 Task: Add Annie's Homegrown Mini Pizza Bagels Three Cheese to the cart.
Action: Mouse pressed left at (283, 128)
Screenshot: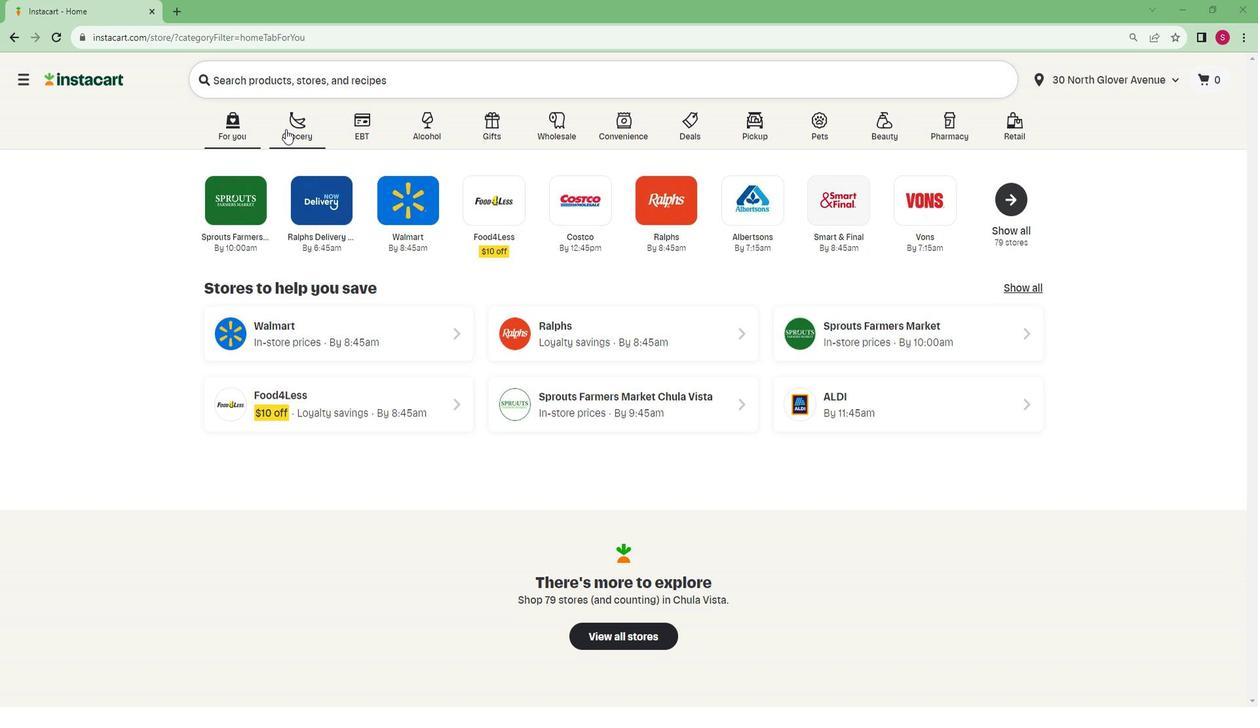 
Action: Mouse moved to (250, 375)
Screenshot: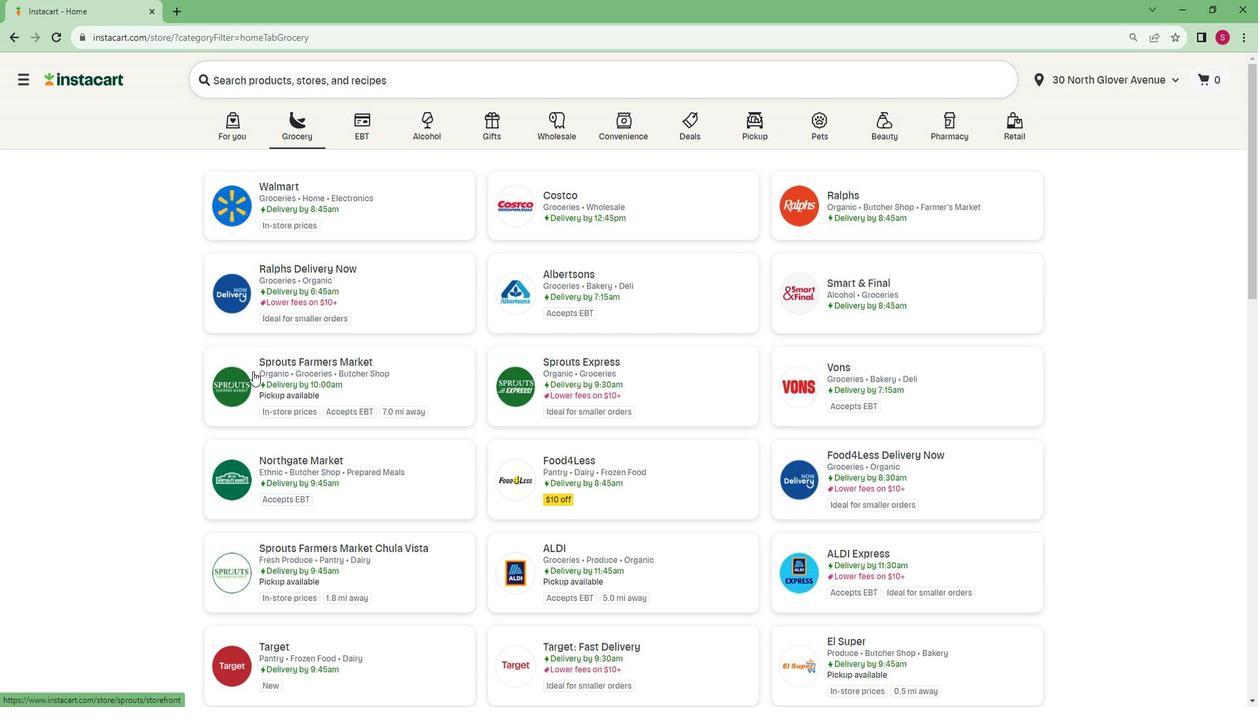 
Action: Mouse pressed left at (250, 375)
Screenshot: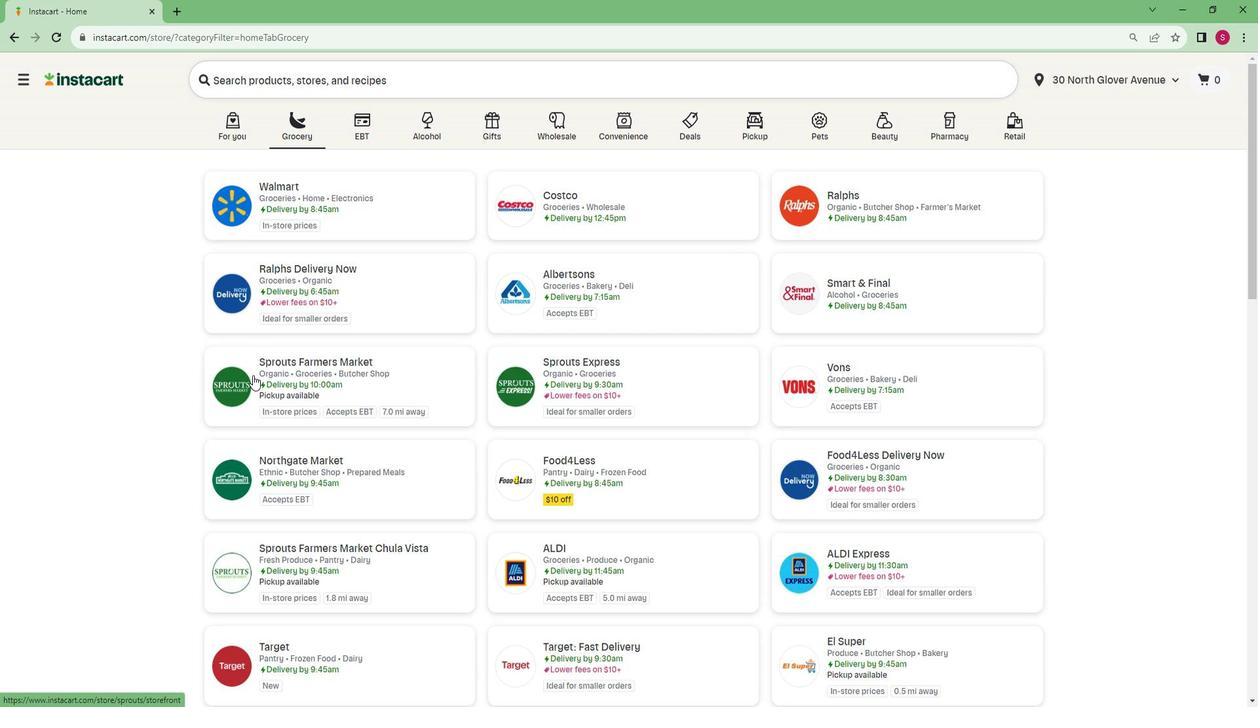 
Action: Mouse moved to (96, 498)
Screenshot: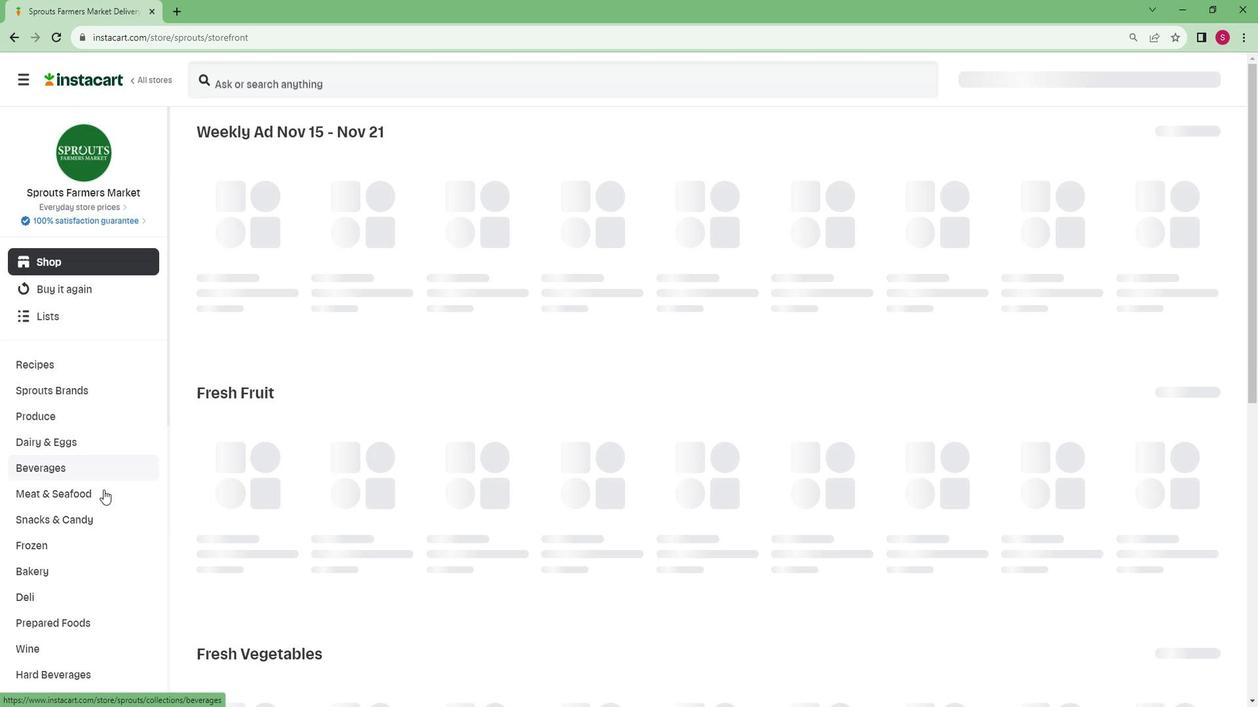 
Action: Mouse scrolled (96, 498) with delta (0, 0)
Screenshot: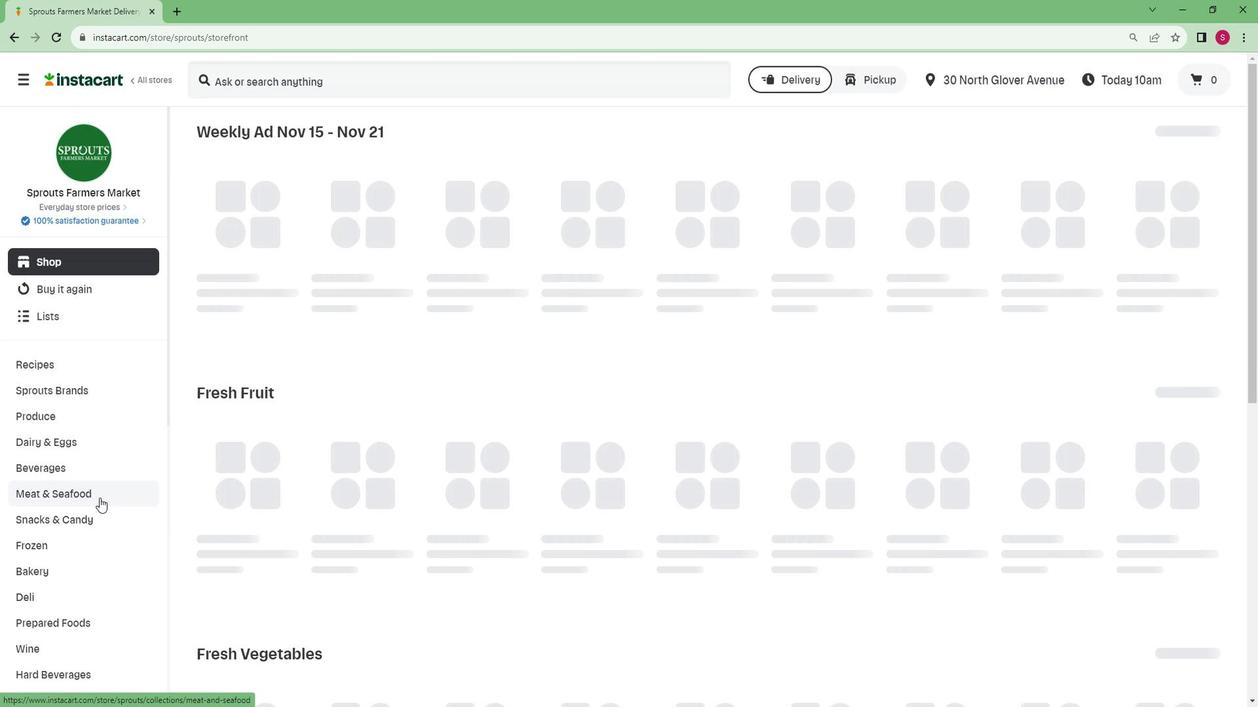 
Action: Mouse scrolled (96, 498) with delta (0, 0)
Screenshot: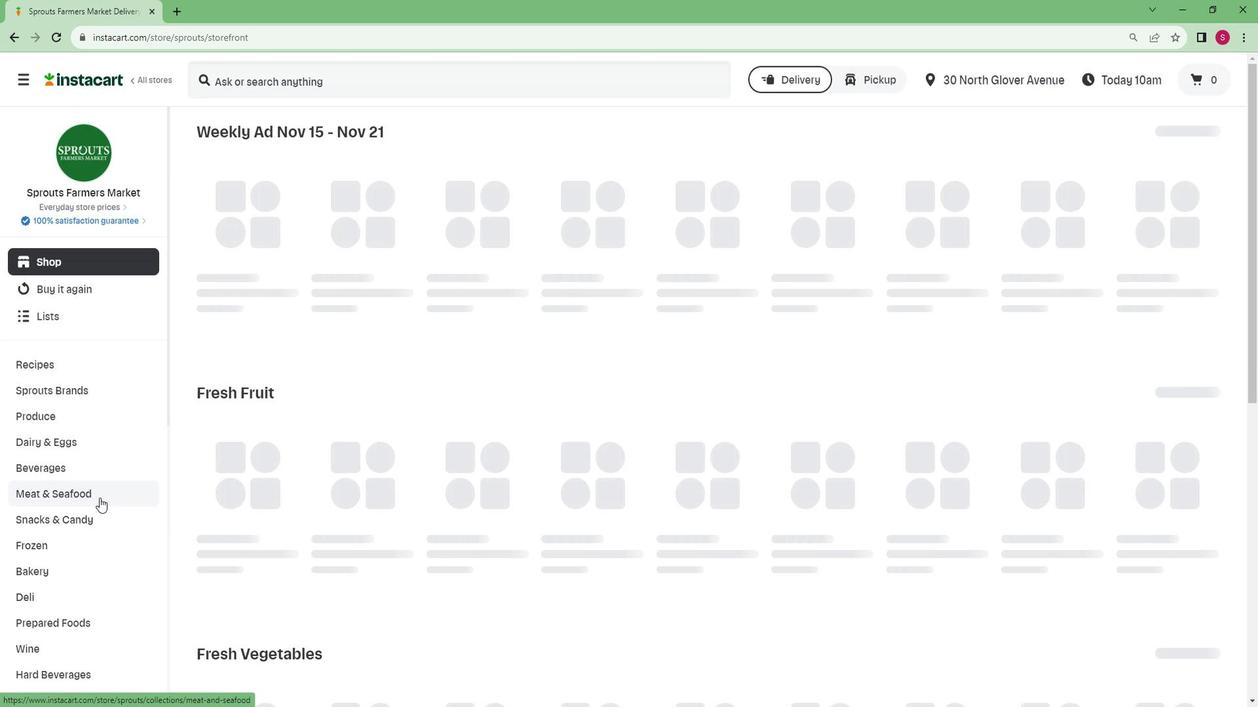 
Action: Mouse scrolled (96, 498) with delta (0, 0)
Screenshot: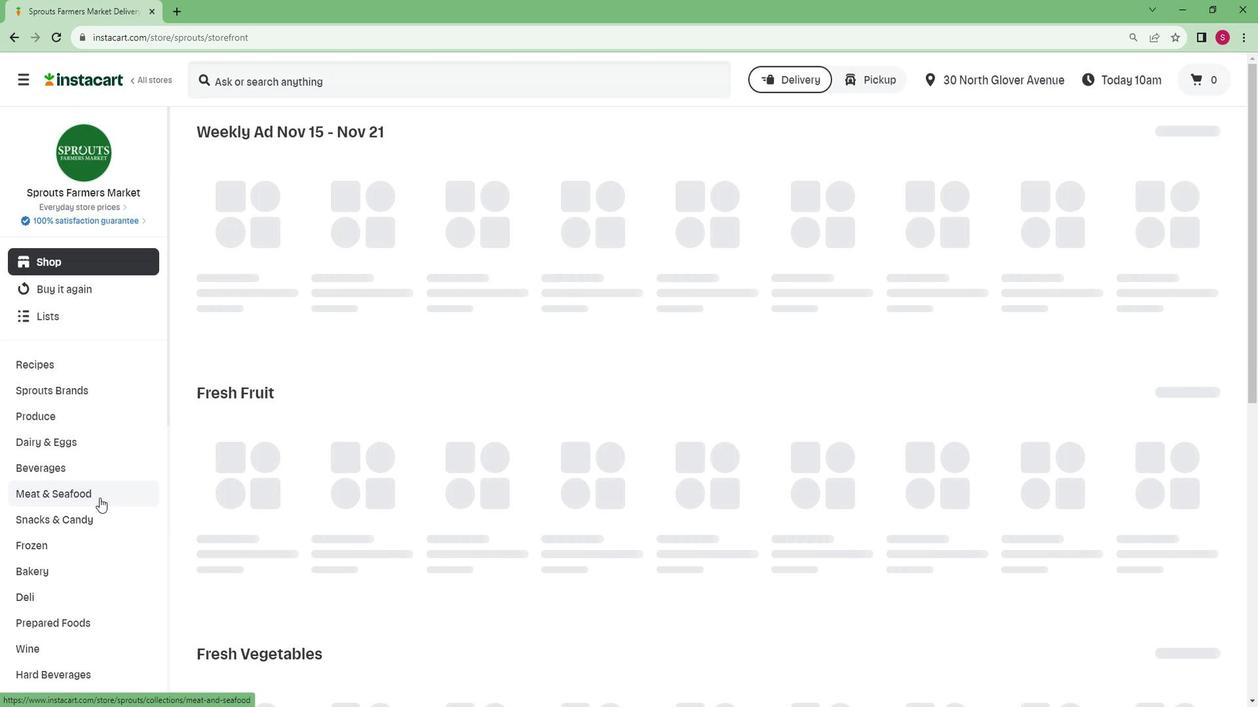 
Action: Mouse scrolled (96, 498) with delta (0, 0)
Screenshot: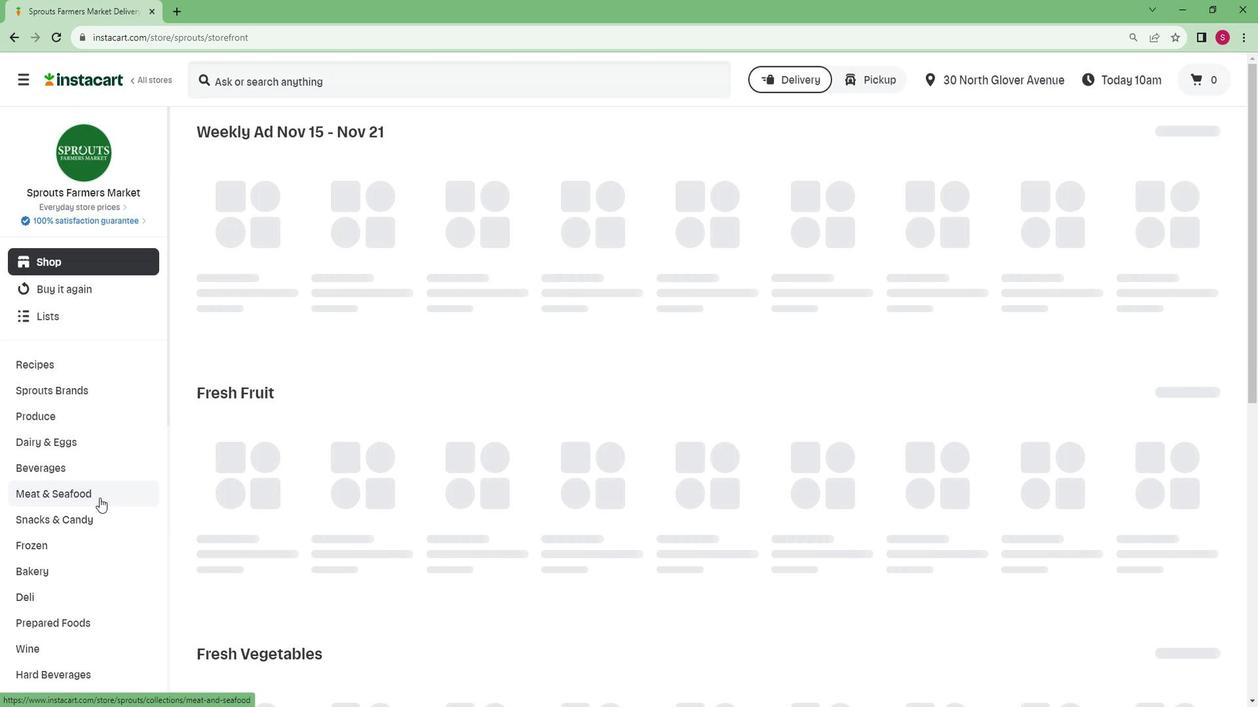 
Action: Mouse scrolled (96, 498) with delta (0, 0)
Screenshot: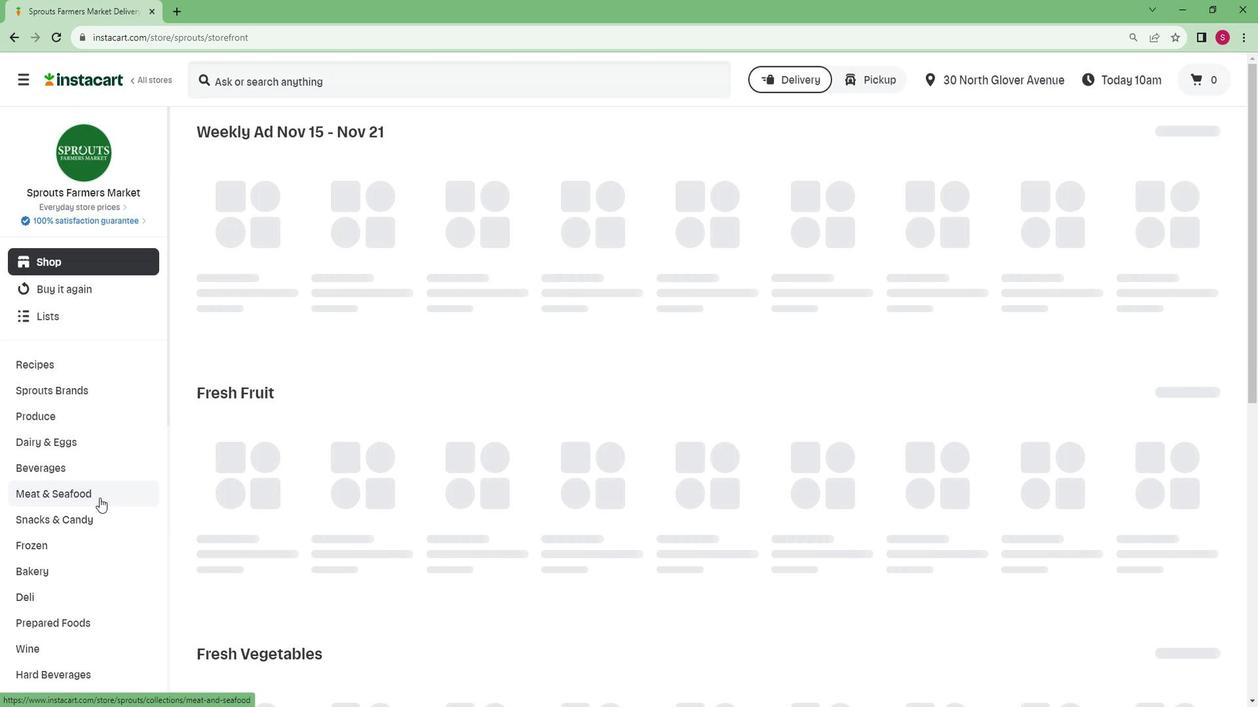
Action: Mouse scrolled (96, 498) with delta (0, 0)
Screenshot: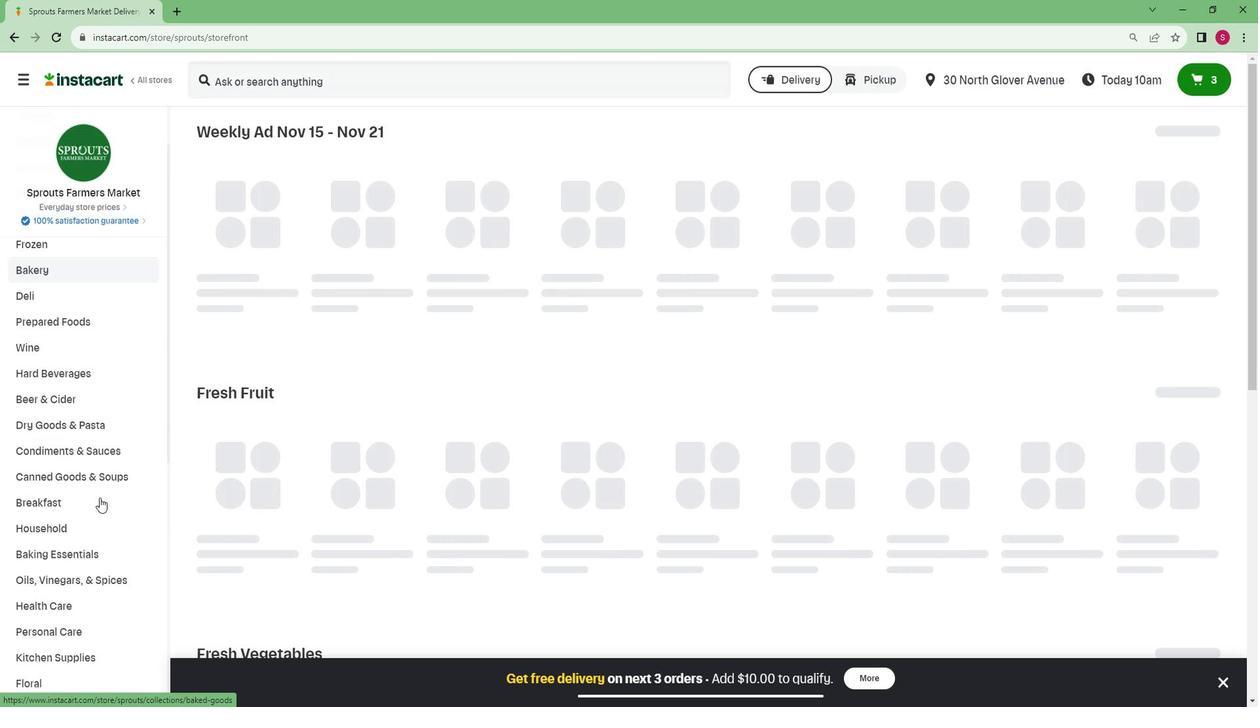 
Action: Mouse scrolled (96, 498) with delta (0, 0)
Screenshot: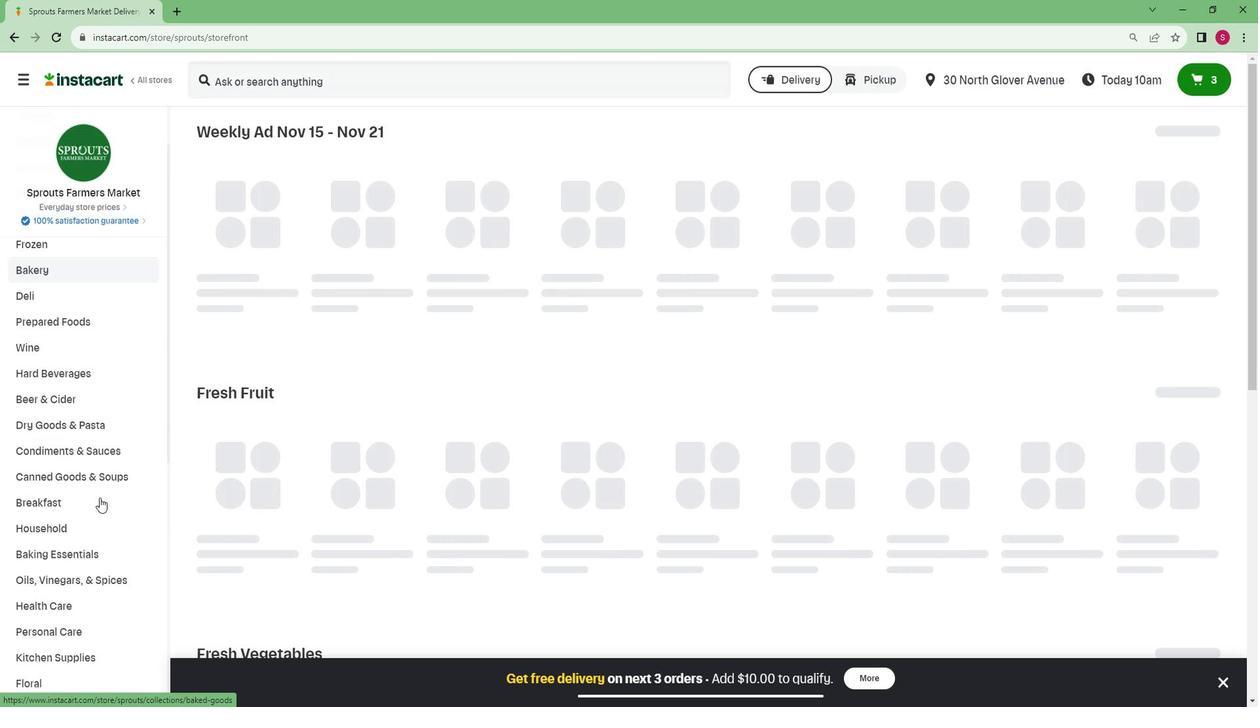 
Action: Mouse scrolled (96, 498) with delta (0, 0)
Screenshot: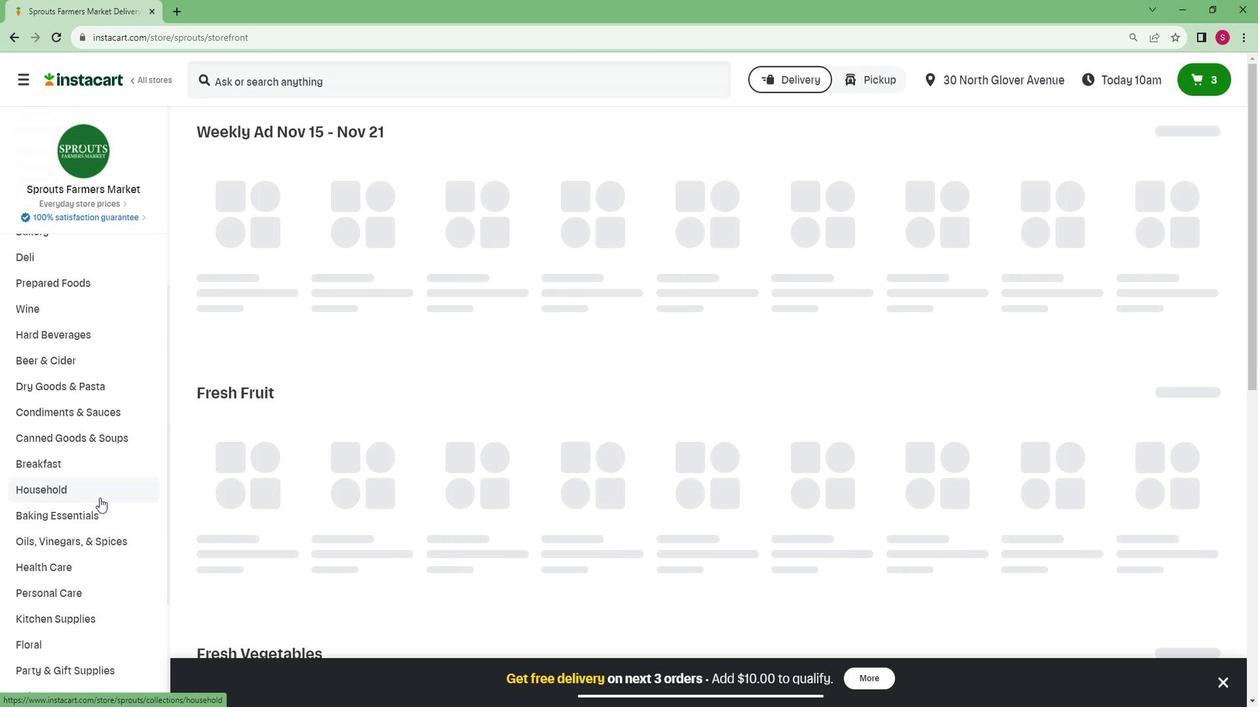 
Action: Mouse scrolled (96, 498) with delta (0, 0)
Screenshot: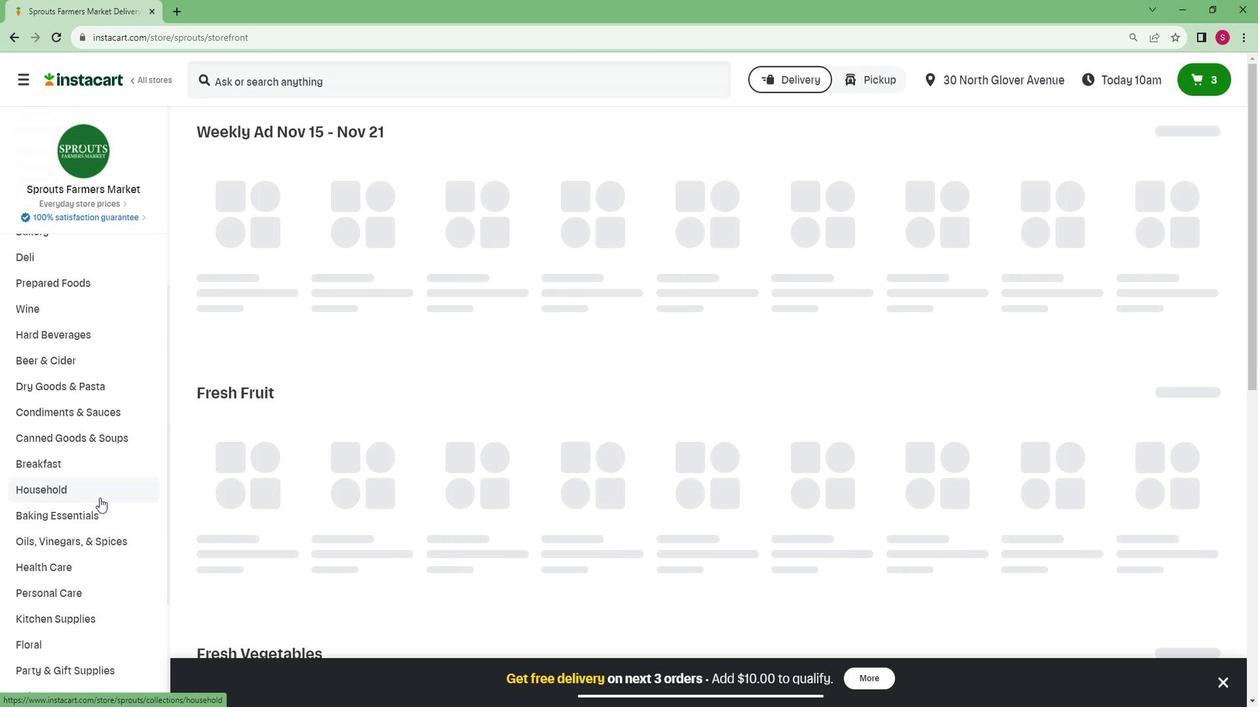 
Action: Mouse moved to (96, 499)
Screenshot: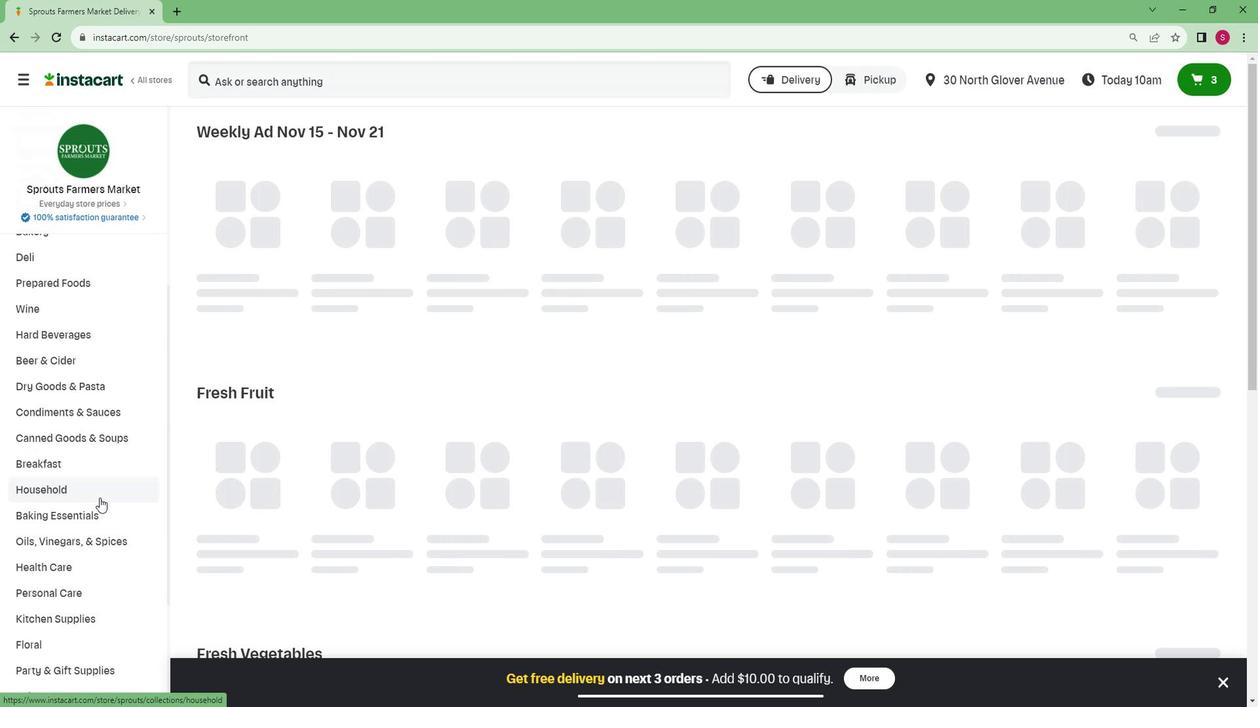 
Action: Mouse scrolled (96, 498) with delta (0, 0)
Screenshot: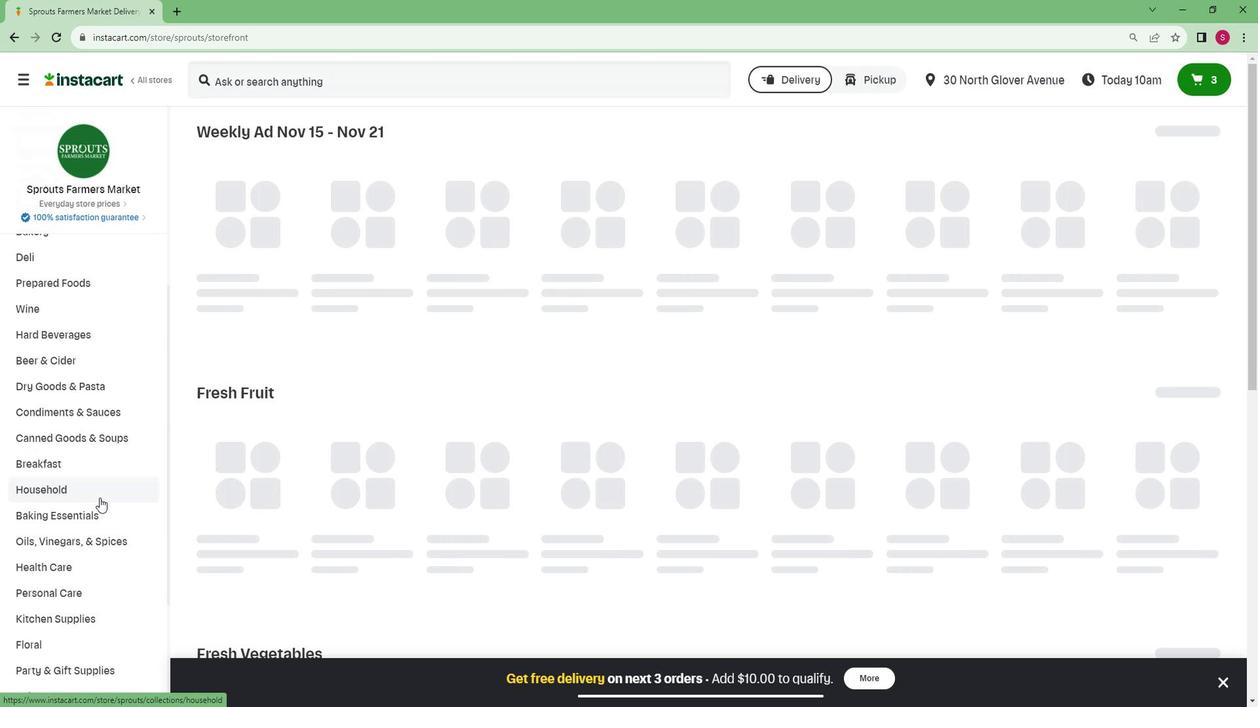 
Action: Mouse moved to (91, 506)
Screenshot: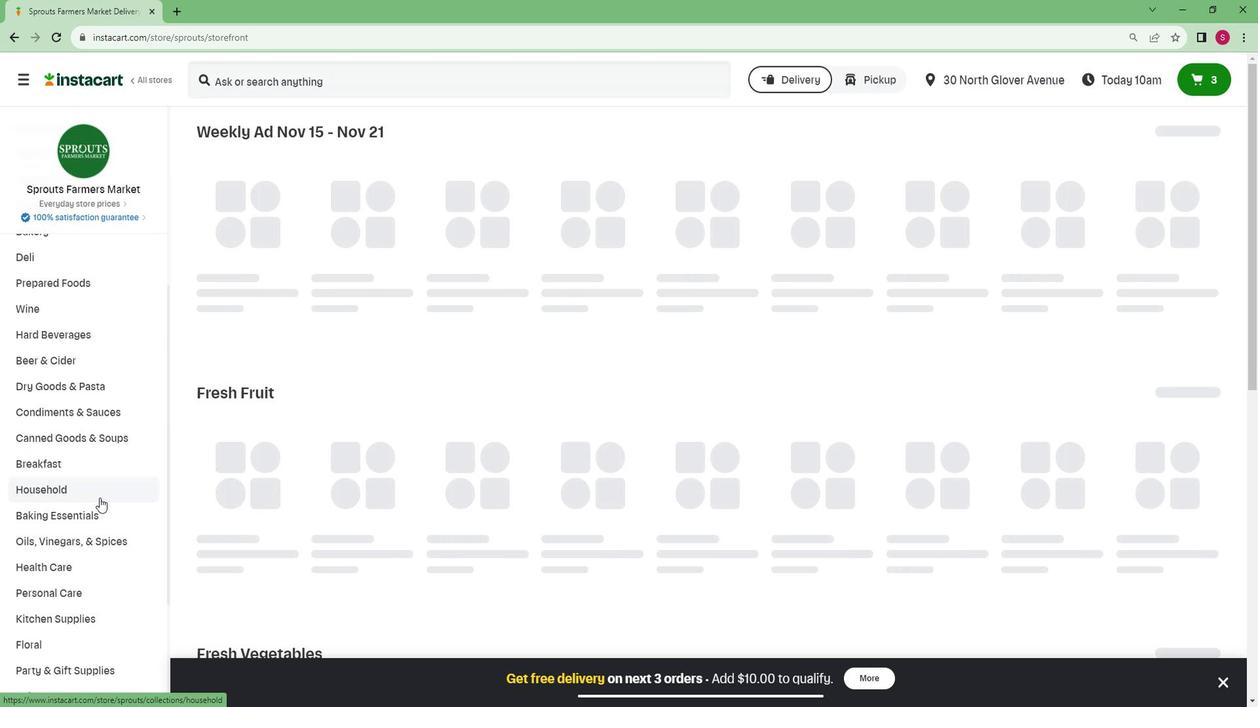 
Action: Mouse scrolled (91, 505) with delta (0, 0)
Screenshot: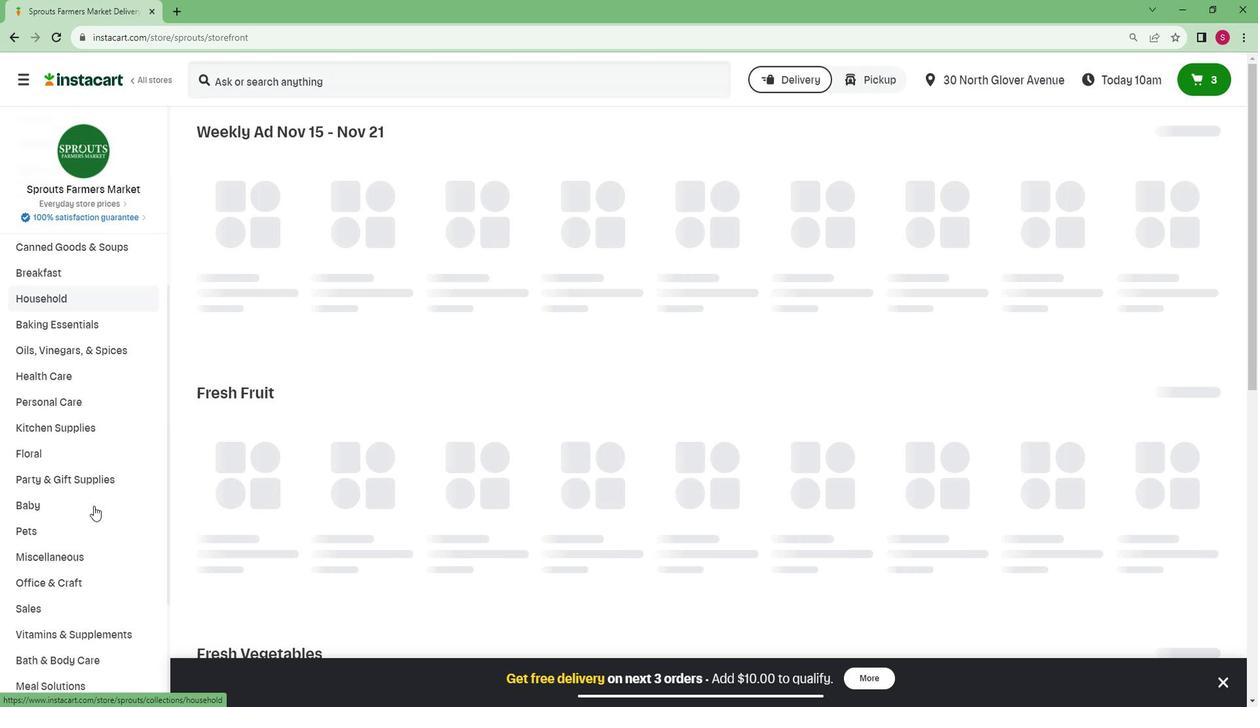
Action: Mouse scrolled (91, 505) with delta (0, 0)
Screenshot: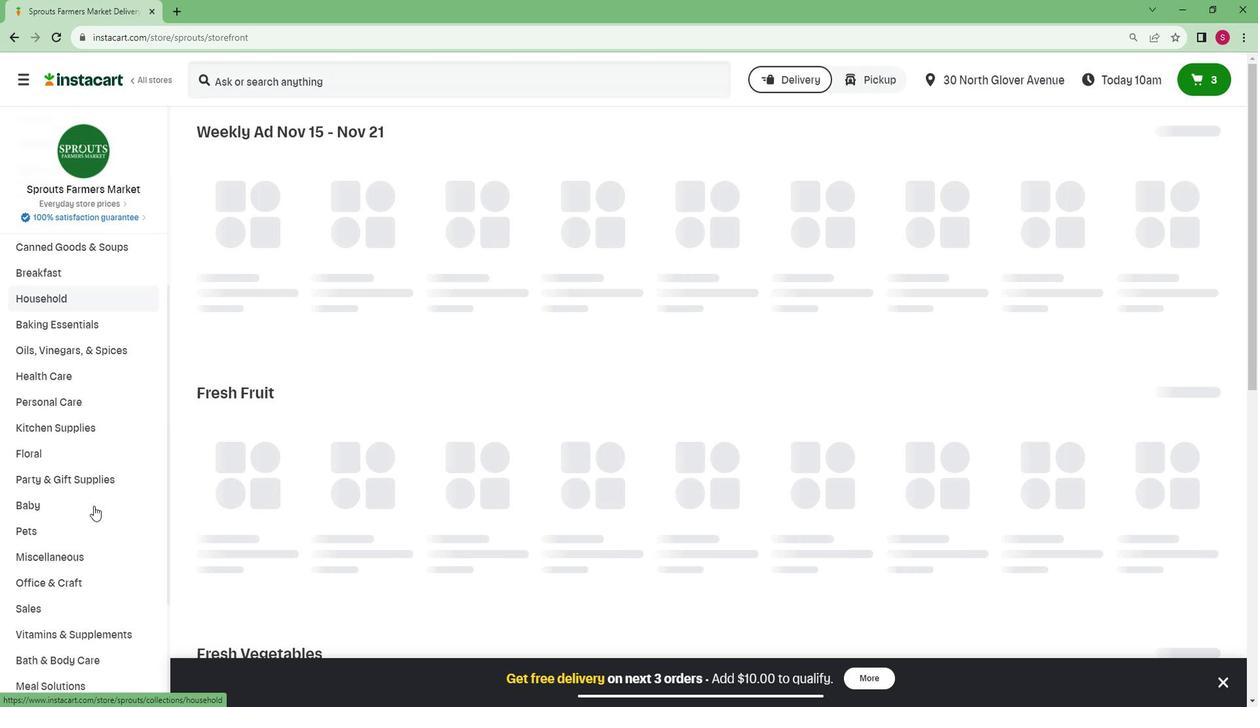 
Action: Mouse scrolled (91, 505) with delta (0, 0)
Screenshot: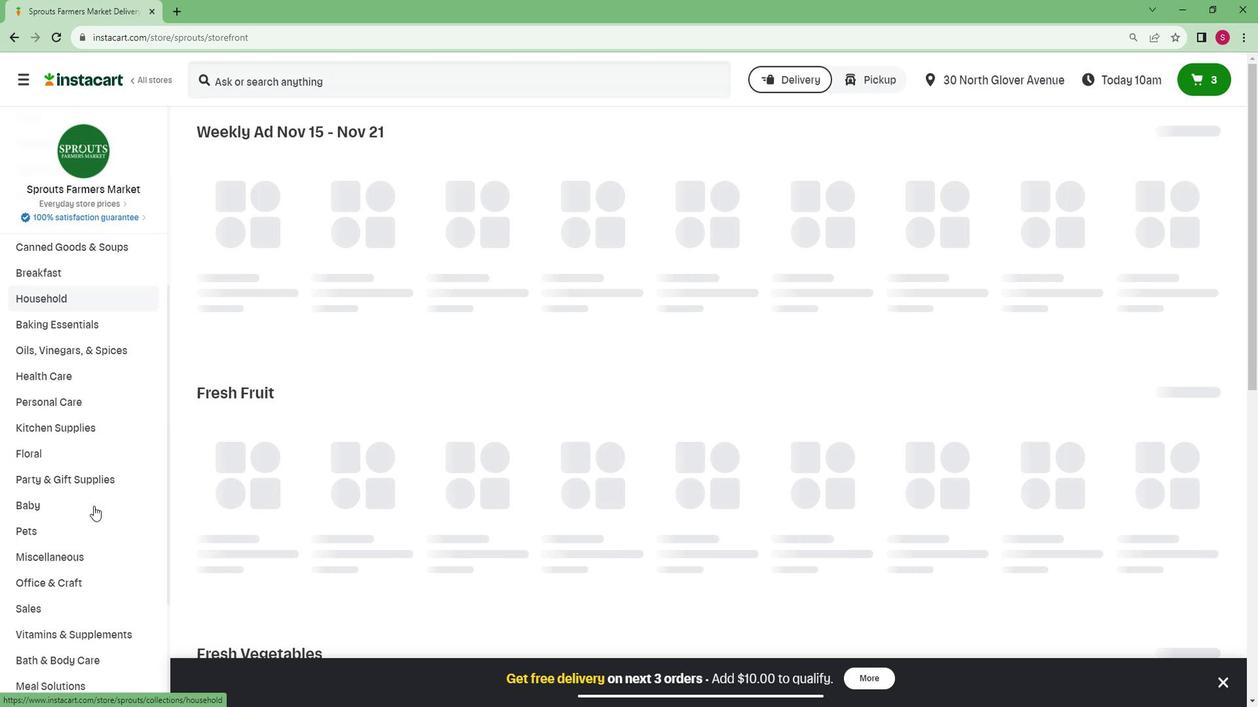 
Action: Mouse scrolled (91, 505) with delta (0, 0)
Screenshot: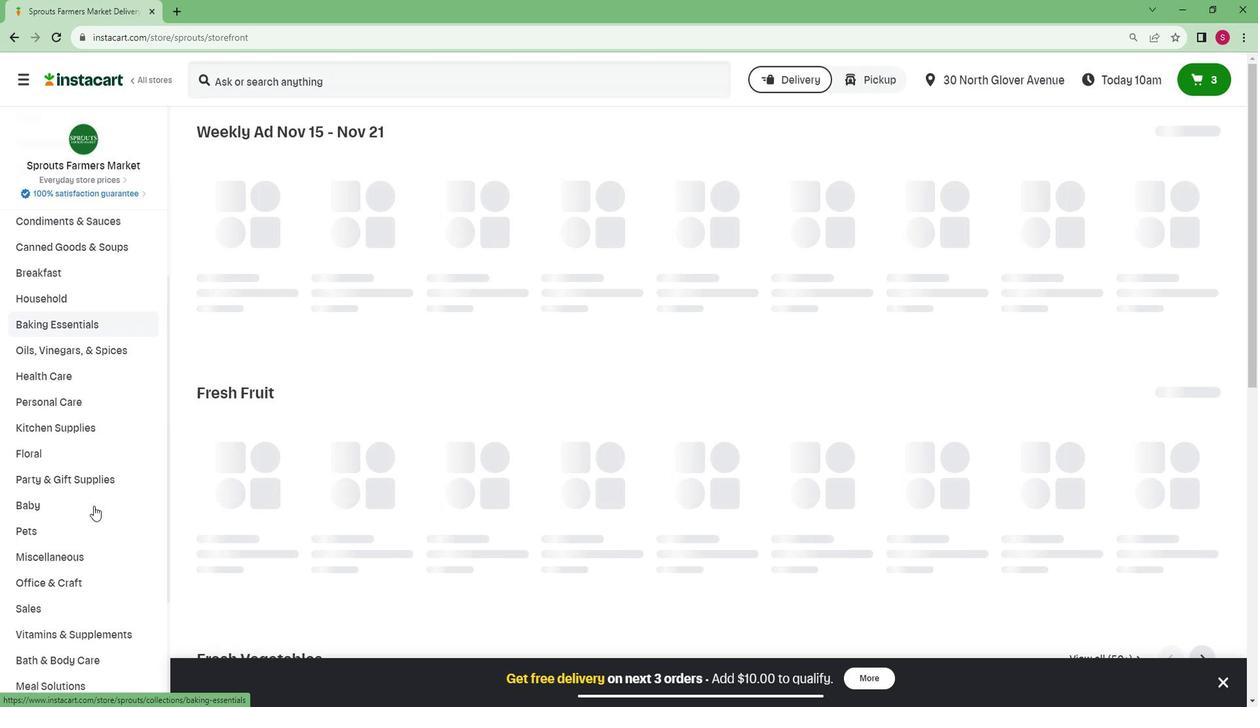 
Action: Mouse moved to (72, 684)
Screenshot: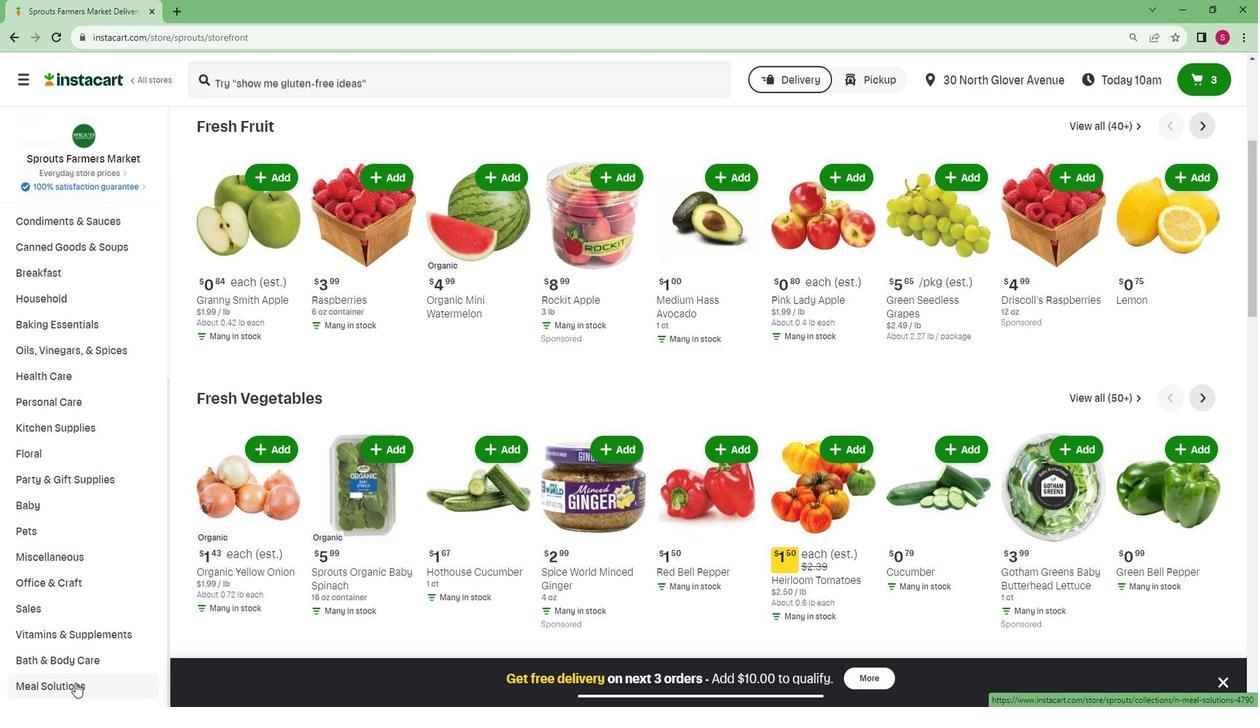 
Action: Mouse pressed left at (72, 684)
Screenshot: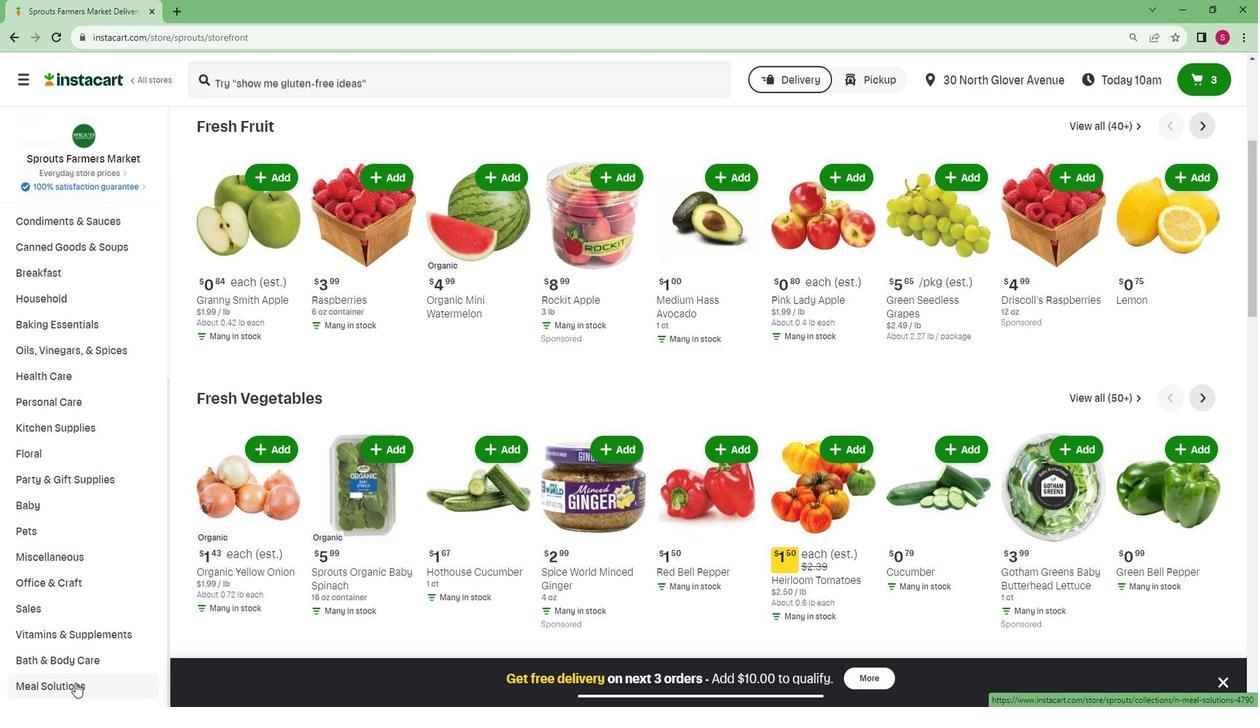 
Action: Mouse scrolled (72, 683) with delta (0, 0)
Screenshot: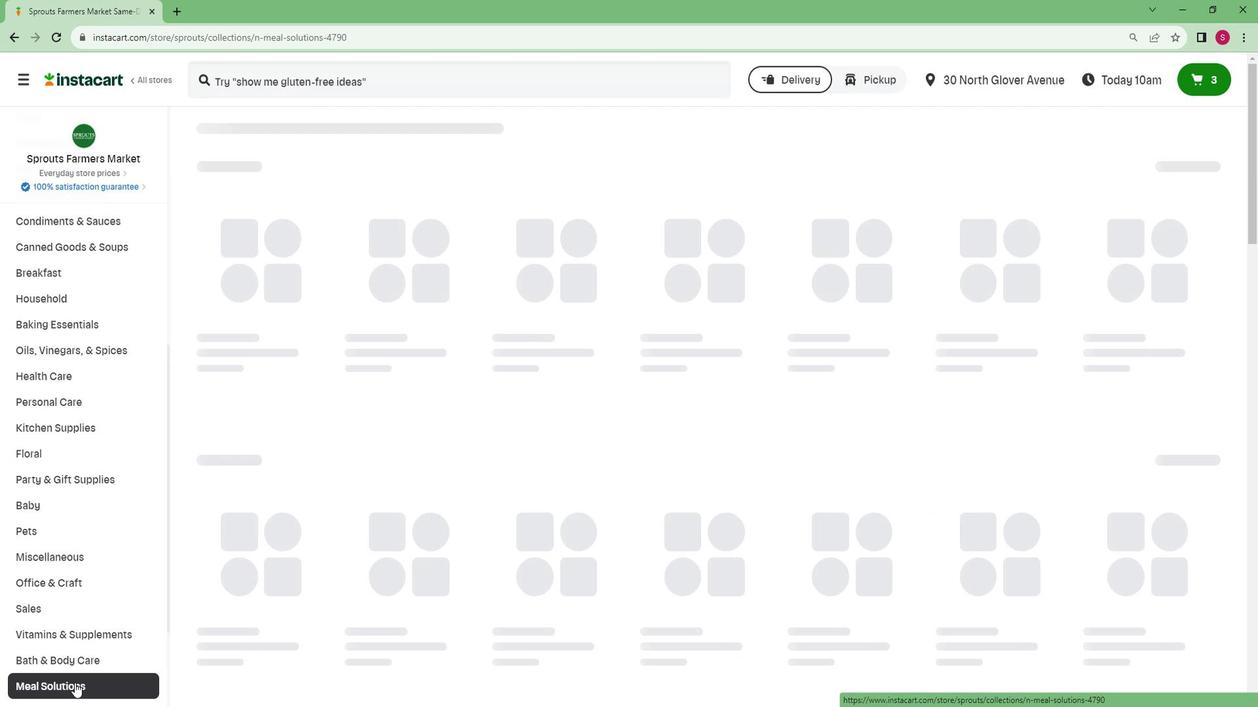 
Action: Mouse scrolled (72, 683) with delta (0, 0)
Screenshot: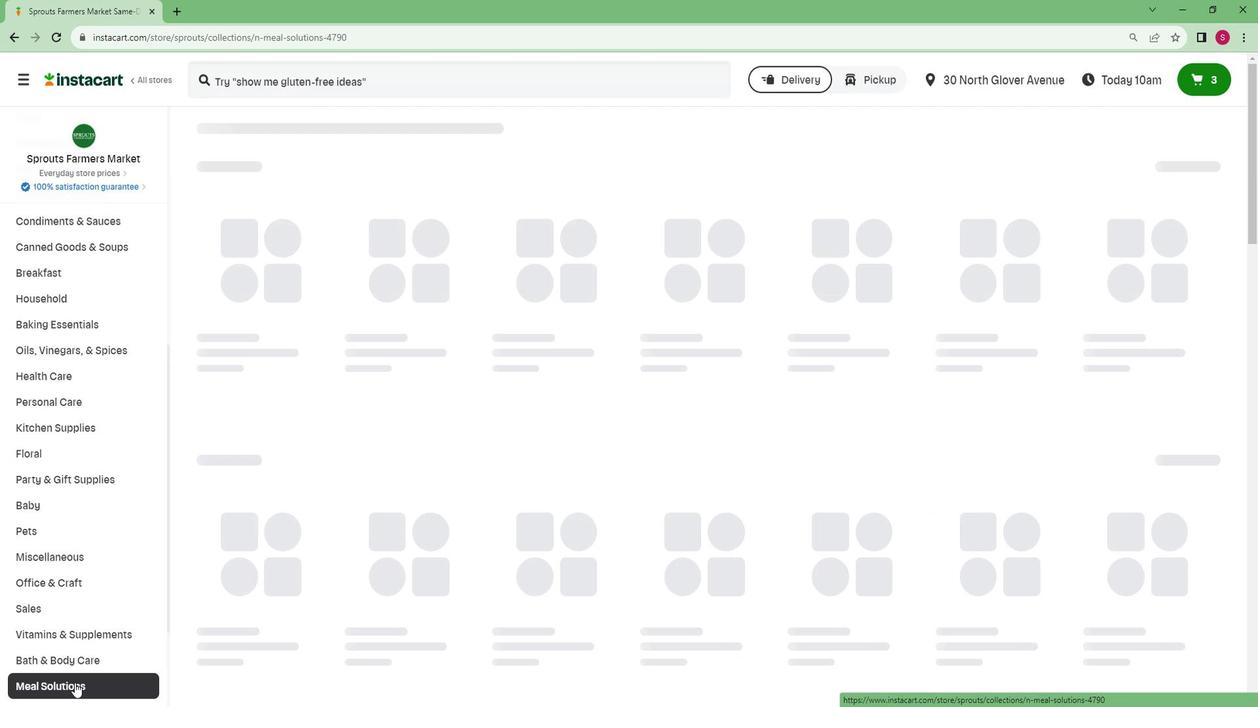 
Action: Mouse scrolled (72, 683) with delta (0, 0)
Screenshot: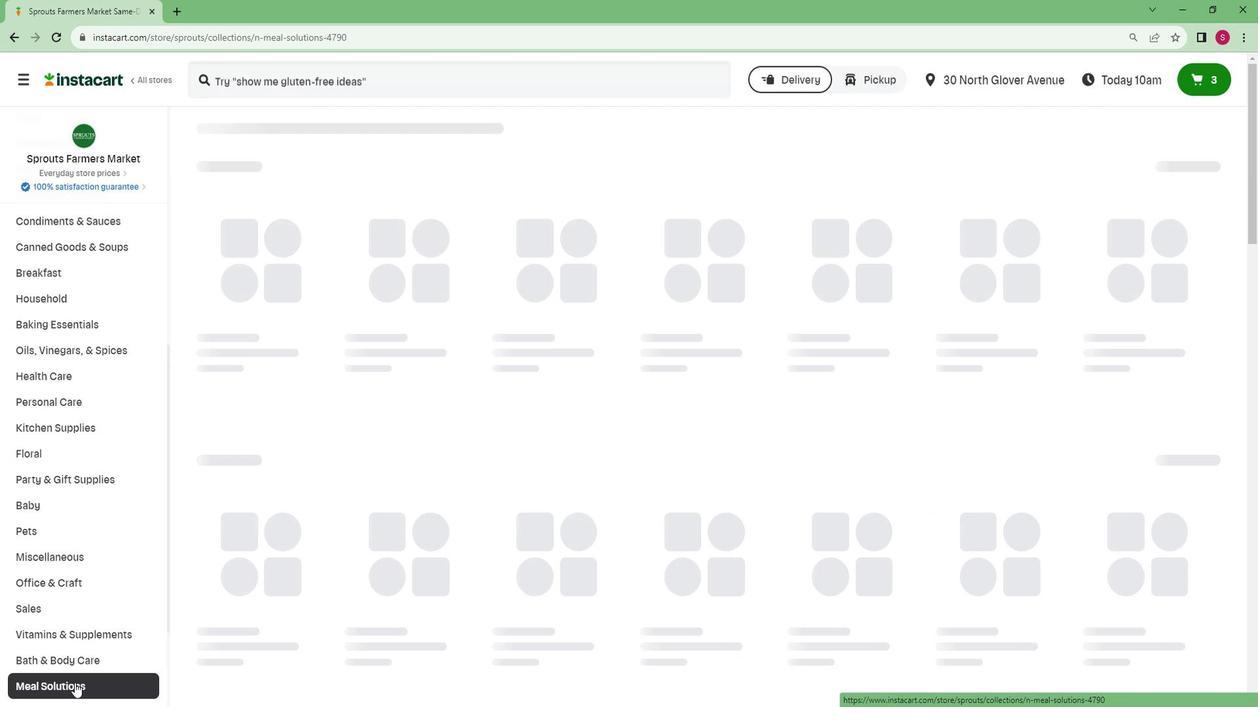 
Action: Mouse scrolled (72, 683) with delta (0, 0)
Screenshot: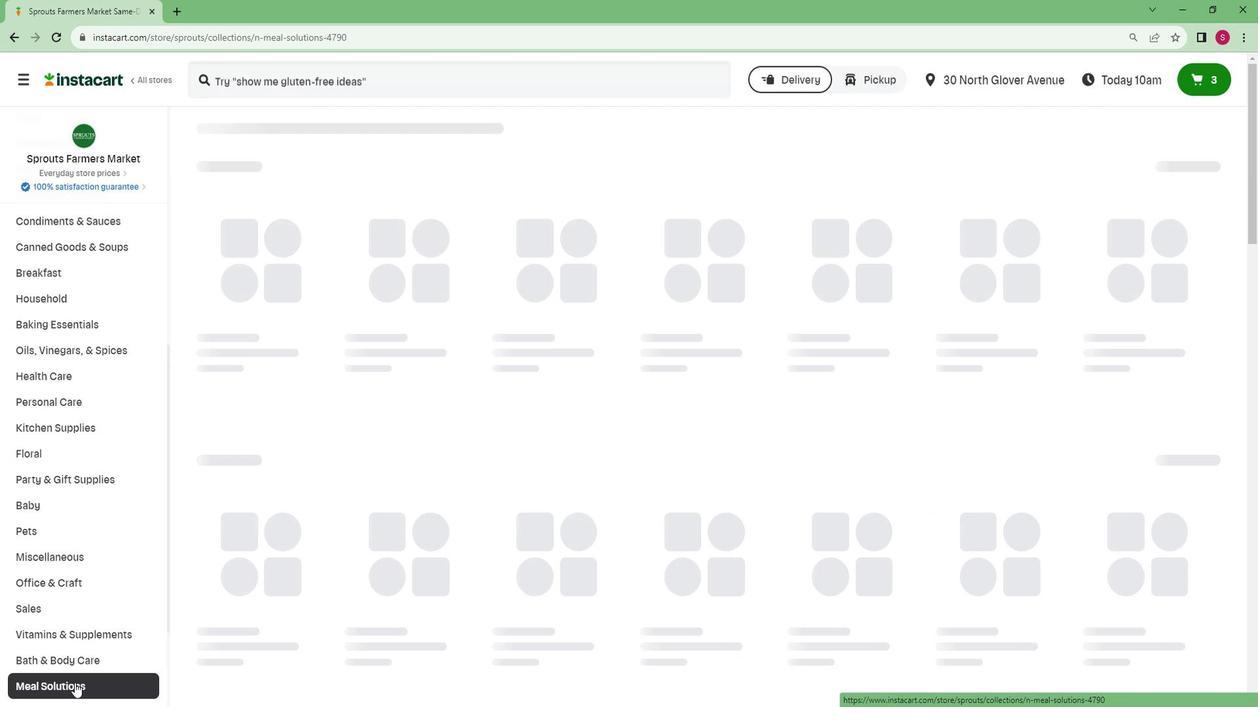 
Action: Mouse scrolled (72, 683) with delta (0, 0)
Screenshot: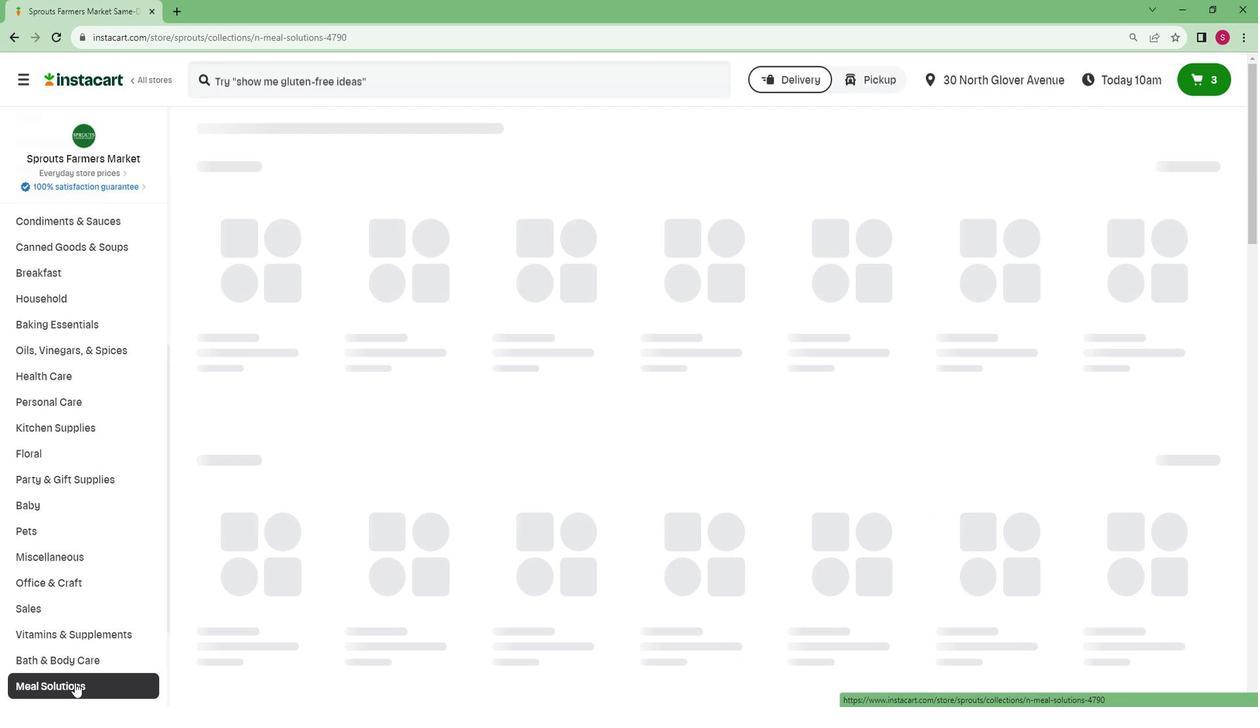 
Action: Mouse scrolled (72, 683) with delta (0, 0)
Screenshot: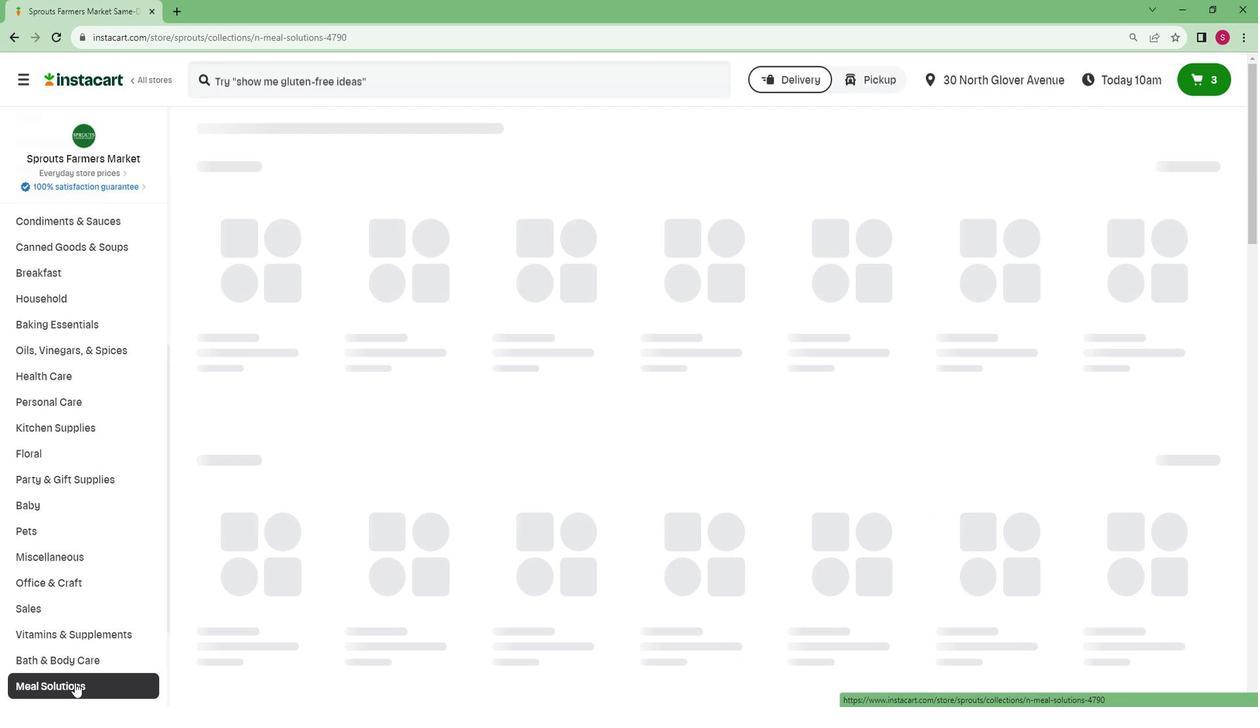 
Action: Mouse moved to (56, 686)
Screenshot: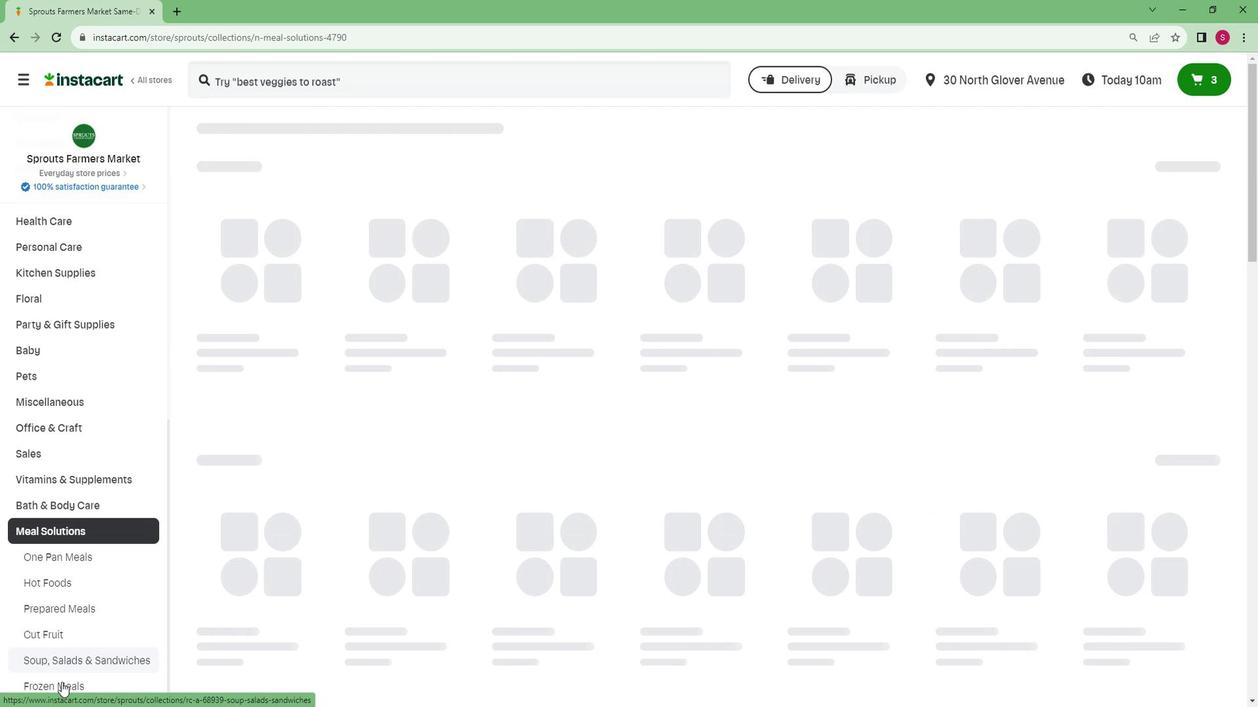 
Action: Mouse pressed left at (56, 686)
Screenshot: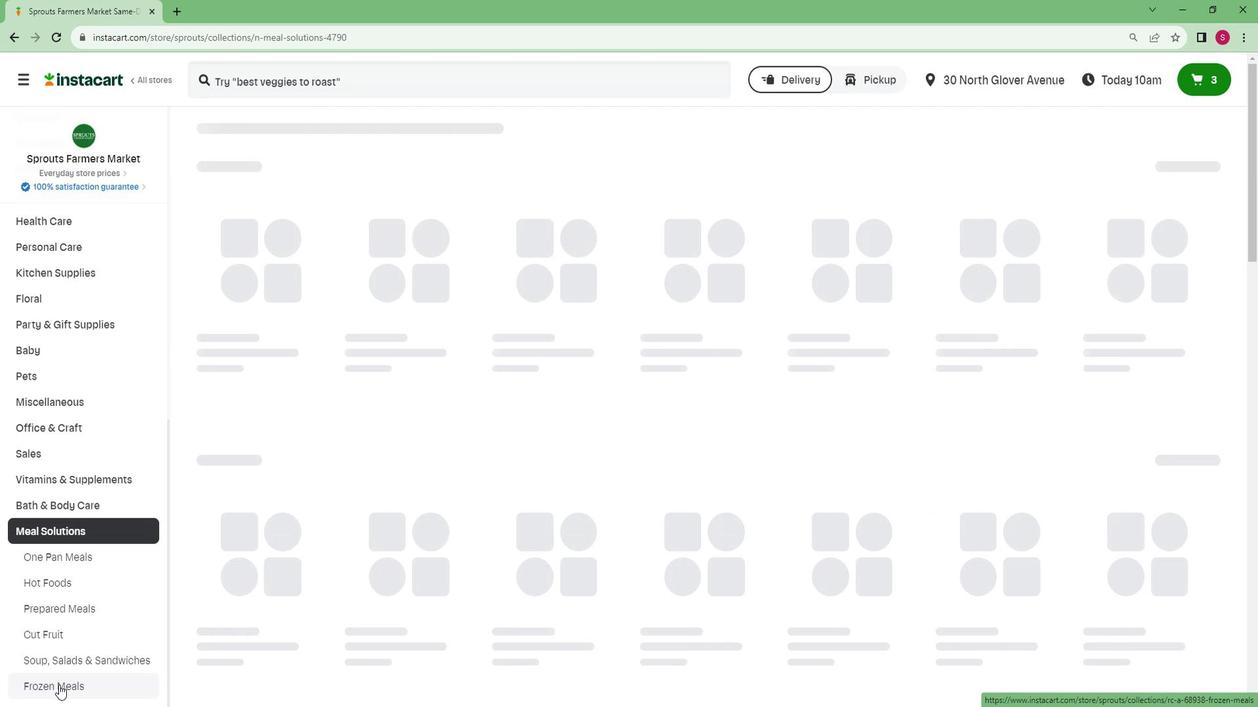 
Action: Mouse moved to (288, 87)
Screenshot: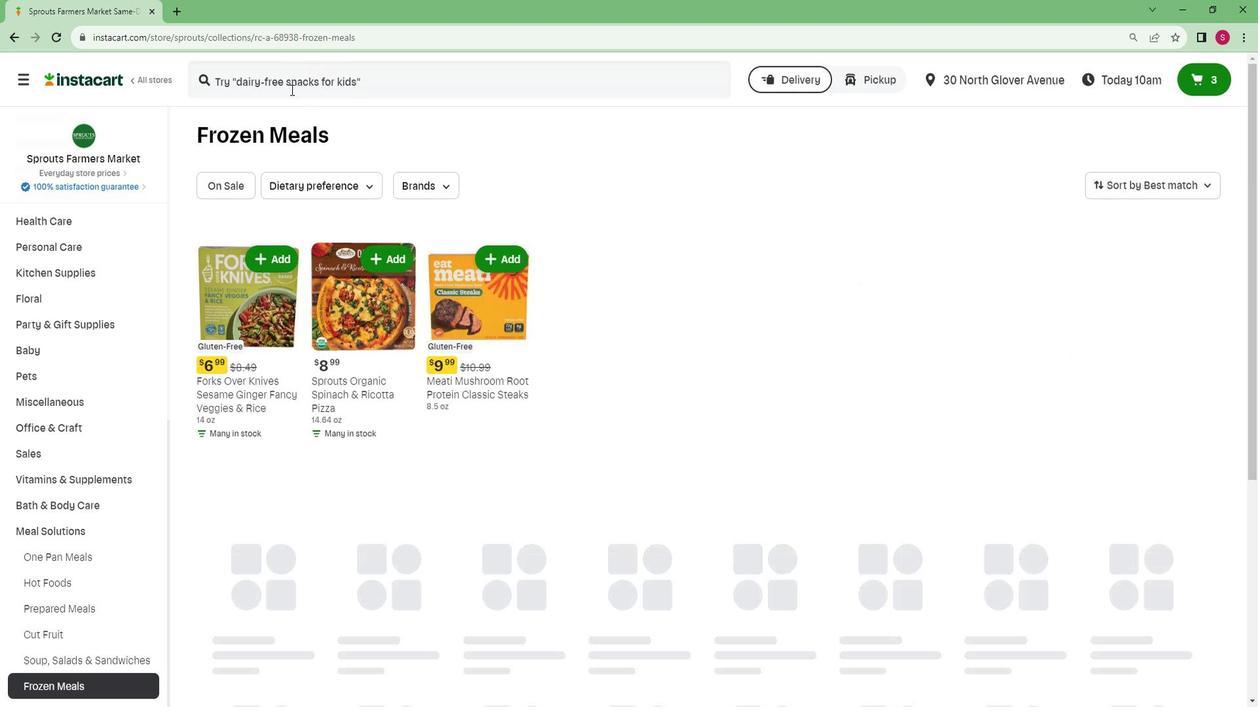 
Action: Mouse pressed left at (288, 87)
Screenshot: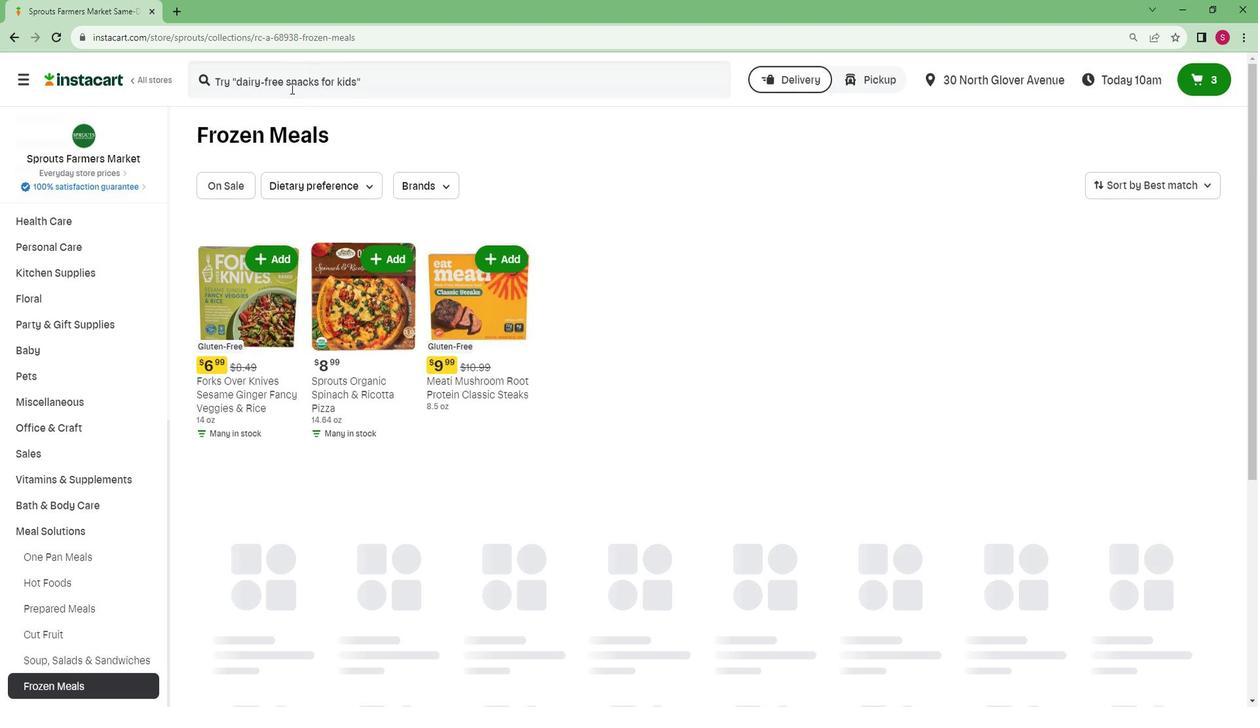 
Action: Key pressed annie<Key.space>homegrown<Key.space>mini<Key.space>pizza<Key.space>bagels<Key.space>three<Key.space>cheese<Key.enter>
Screenshot: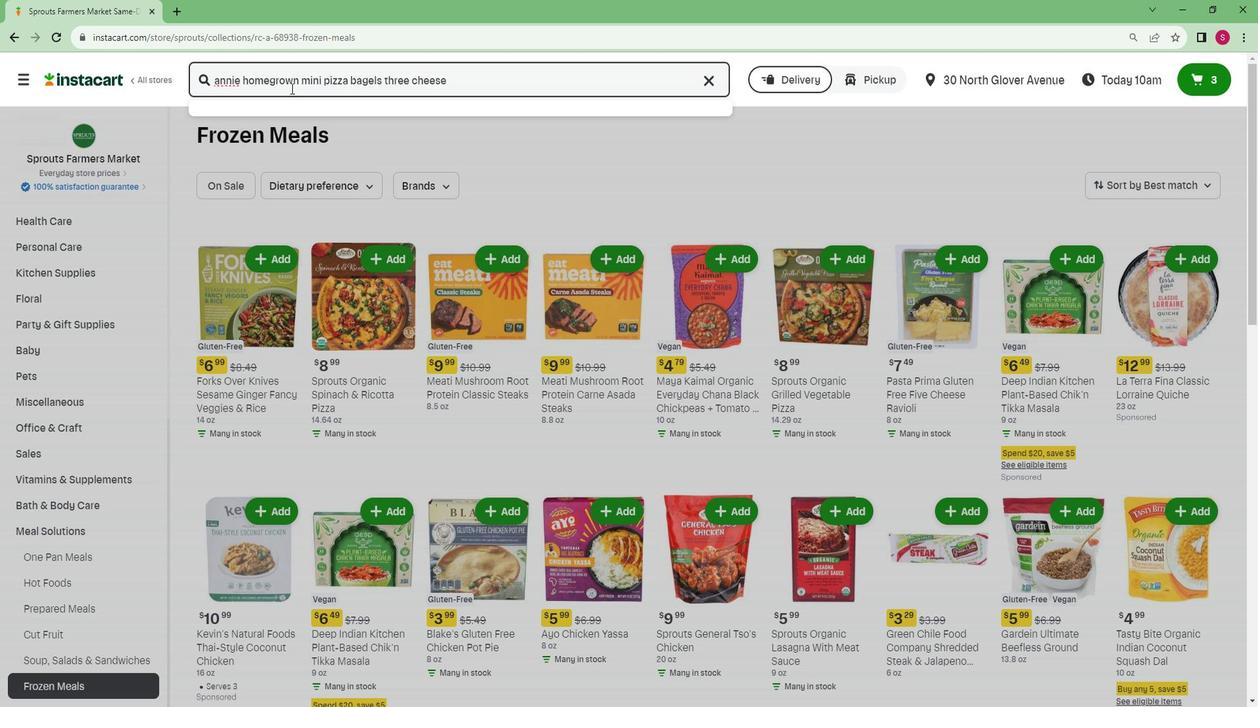 
Action: Mouse moved to (770, 190)
Screenshot: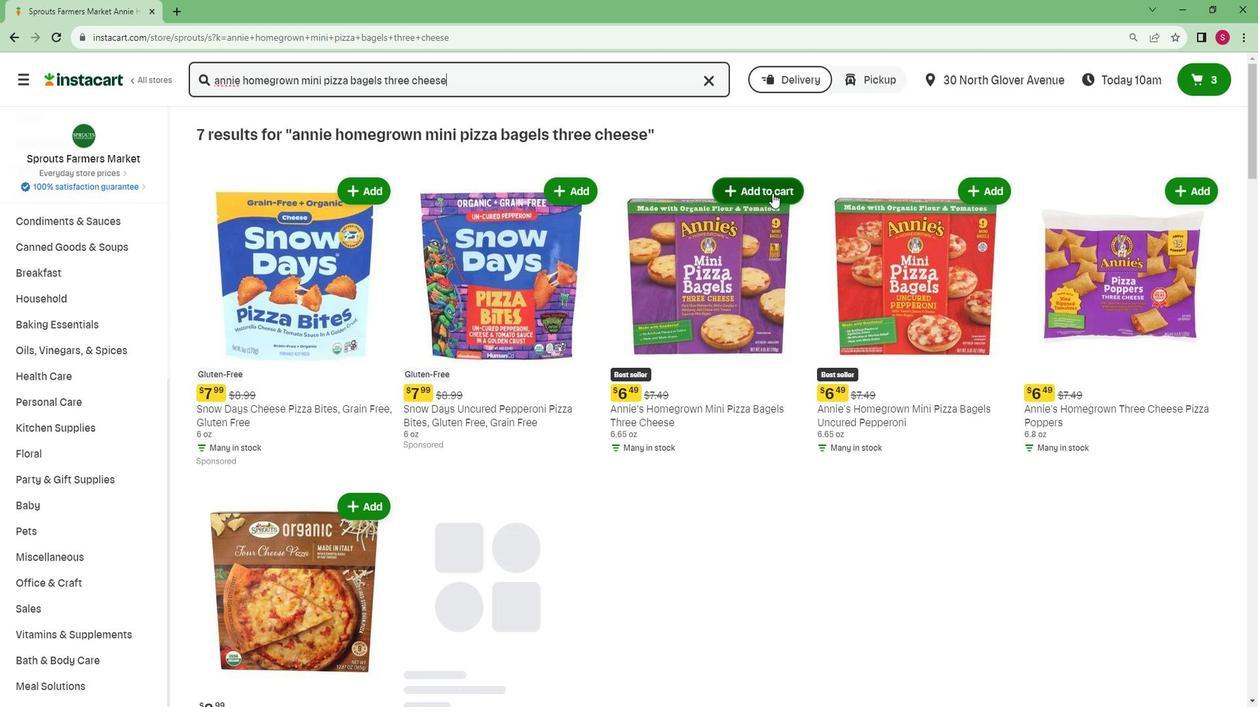 
Action: Mouse pressed left at (770, 190)
Screenshot: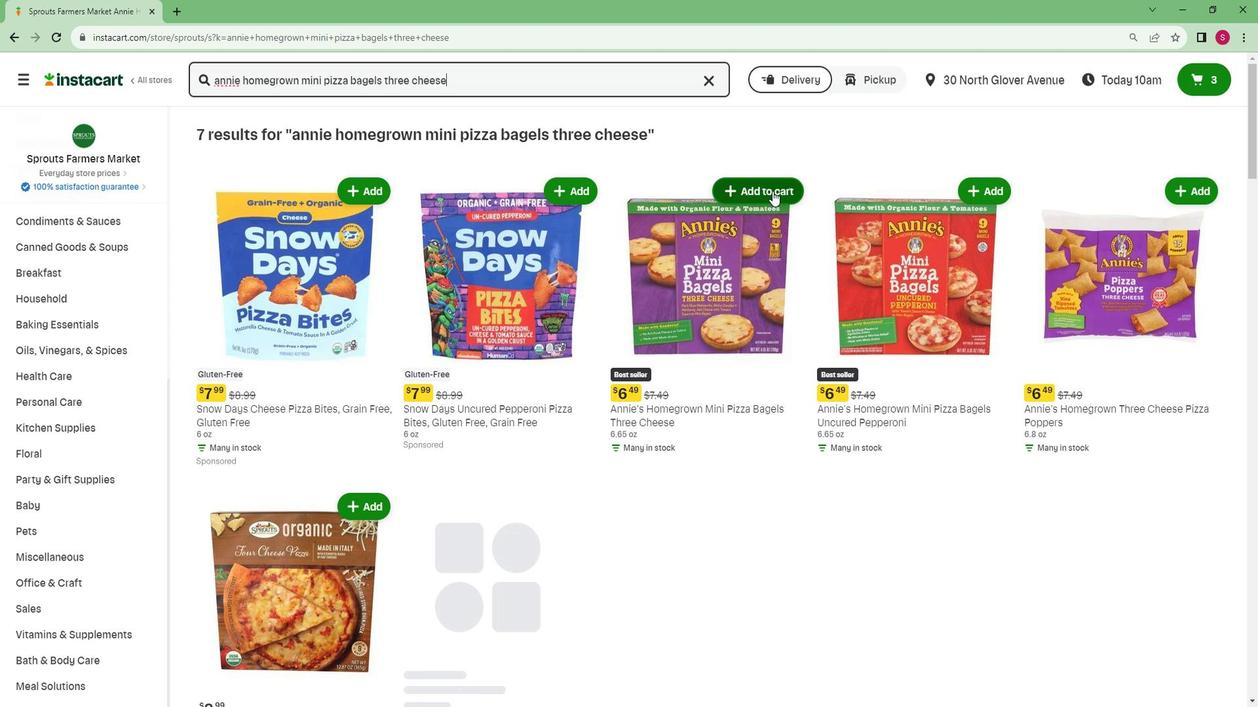 
